 Task: Create a sub task Design and Implement Solution for the task  Upgrade and migrate company data storage to a cloud-based solution in the project AgileLounge , assign it to team member softage.5@softage.net and update the status of the sub task to  On Track  , set the priority of the sub task to Low
Action: Mouse moved to (638, 374)
Screenshot: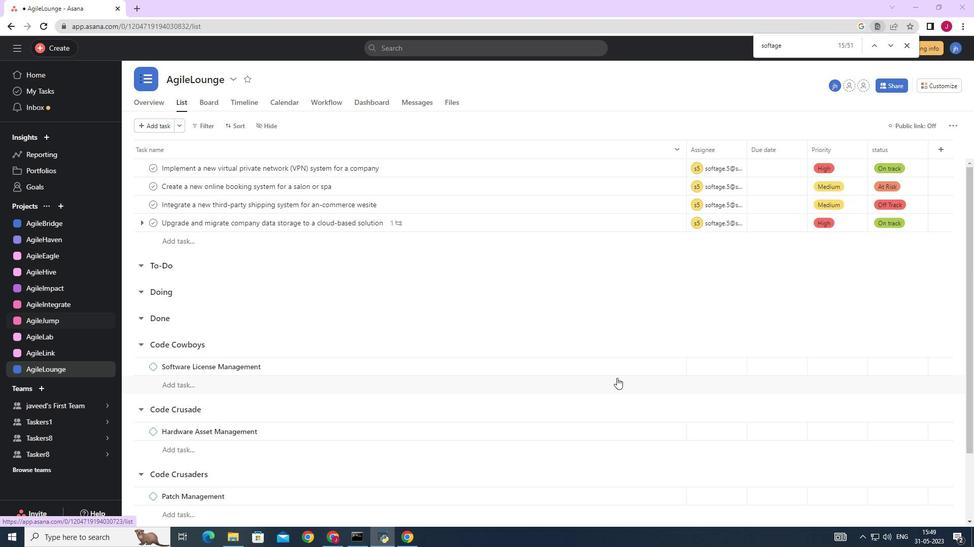 
Action: Mouse scrolled (638, 373) with delta (0, 0)
Screenshot: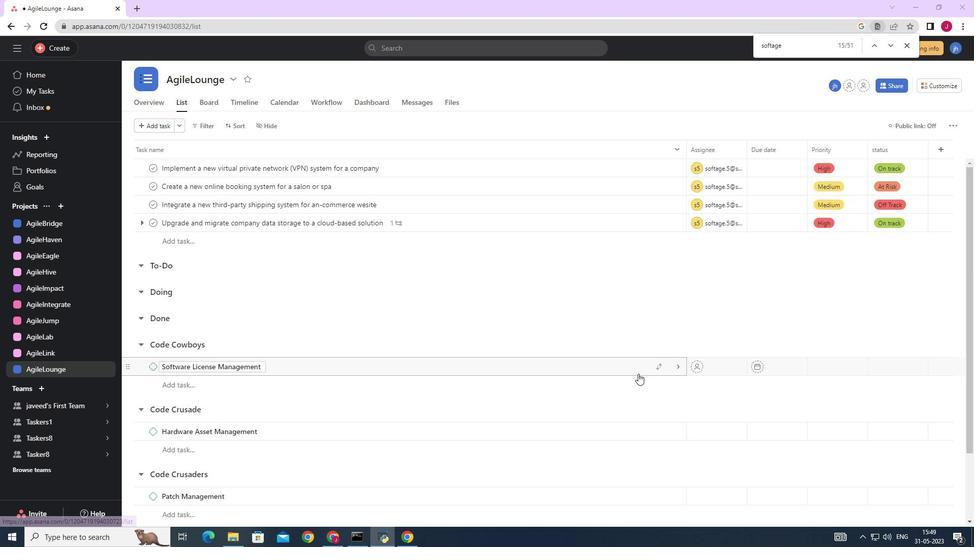 
Action: Mouse scrolled (638, 373) with delta (0, 0)
Screenshot: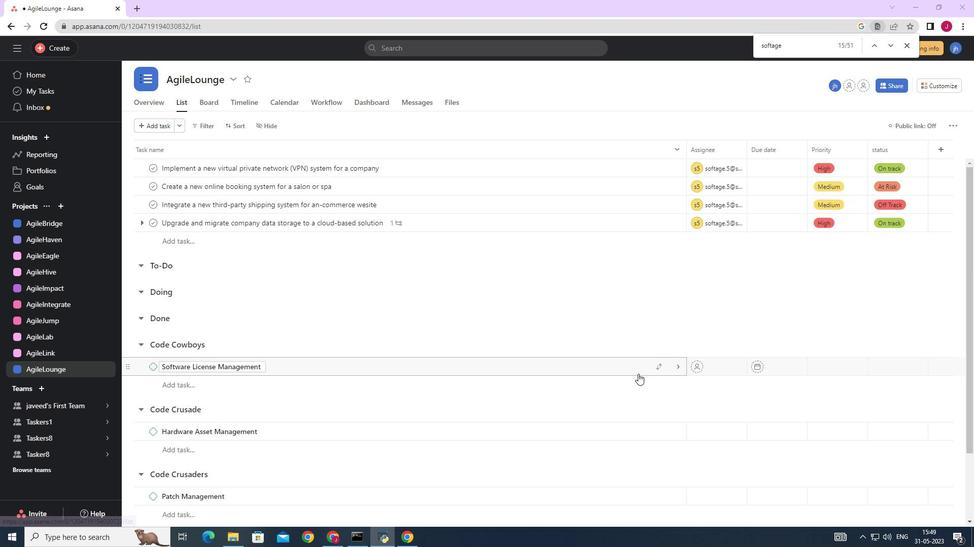 
Action: Mouse scrolled (638, 373) with delta (0, 0)
Screenshot: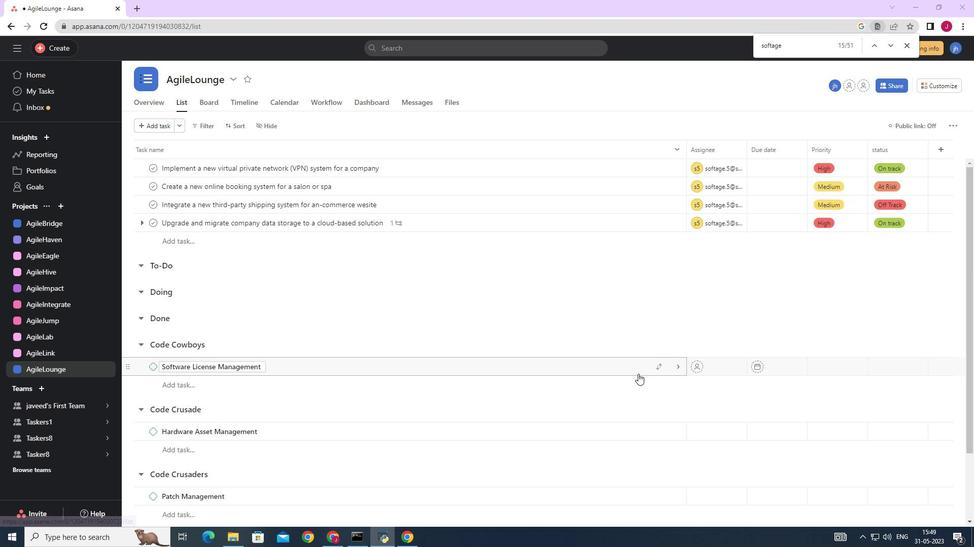 
Action: Mouse scrolled (638, 373) with delta (0, 0)
Screenshot: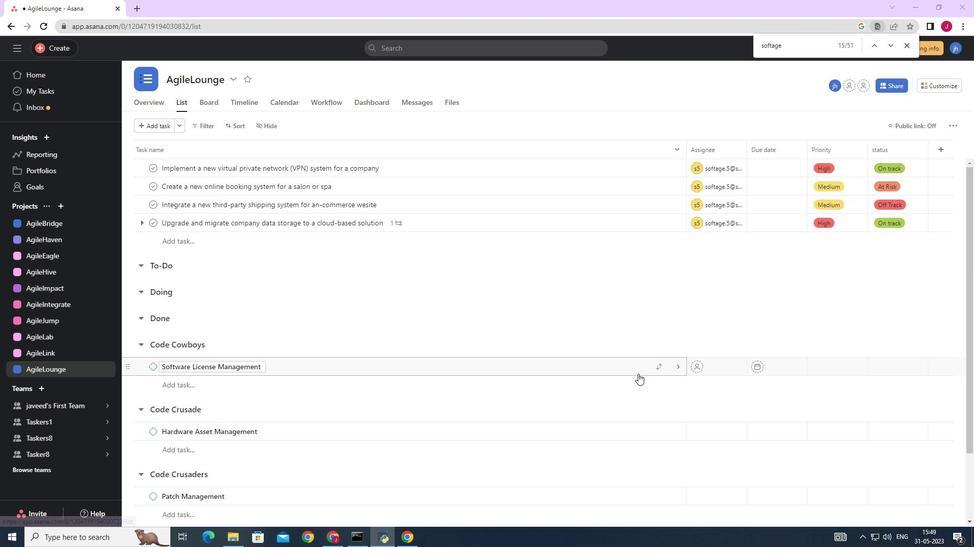 
Action: Mouse scrolled (638, 373) with delta (0, 0)
Screenshot: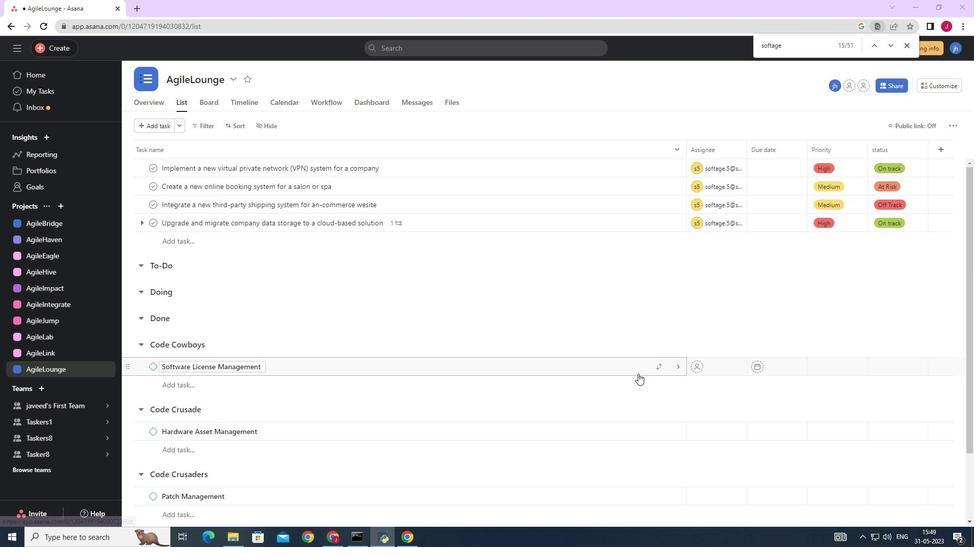 
Action: Mouse moved to (626, 369)
Screenshot: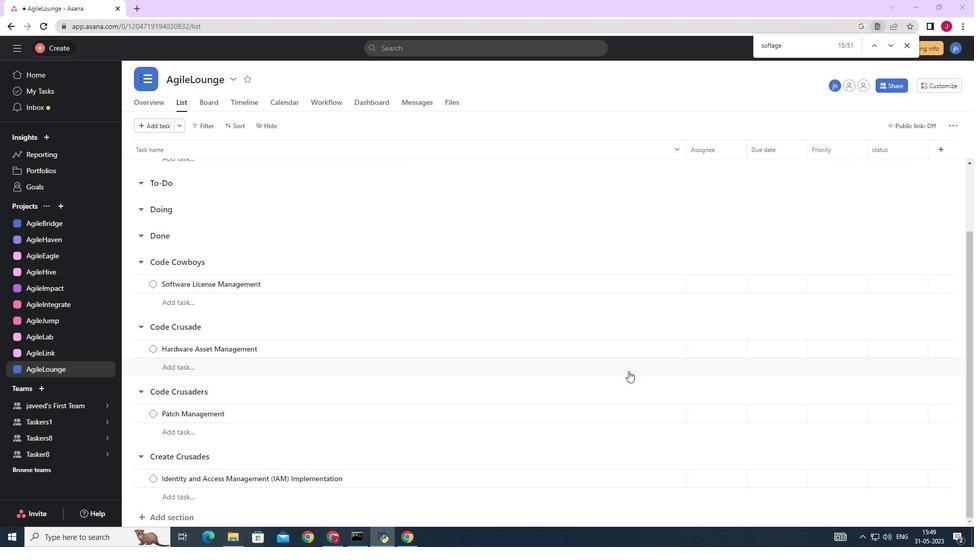 
Action: Mouse scrolled (626, 368) with delta (0, 0)
Screenshot: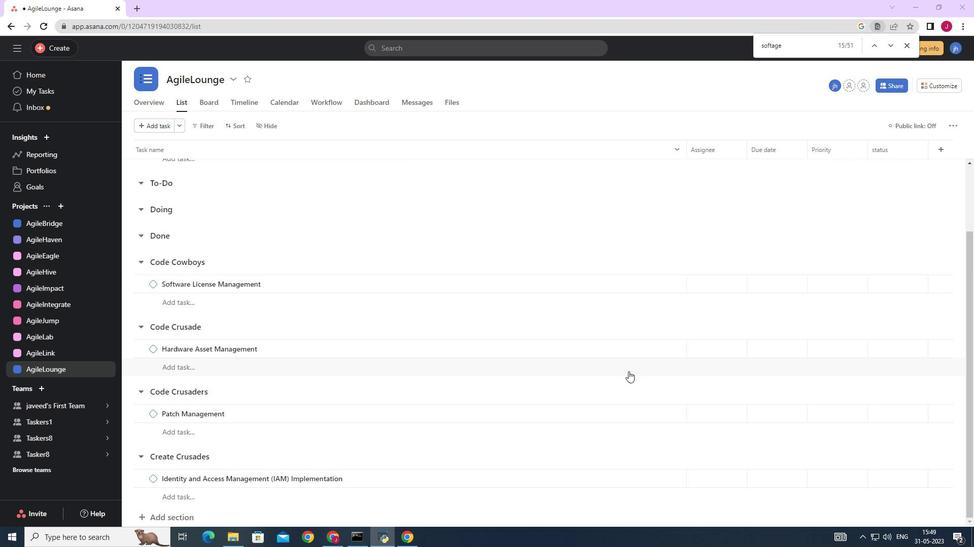 
Action: Mouse scrolled (626, 368) with delta (0, 0)
Screenshot: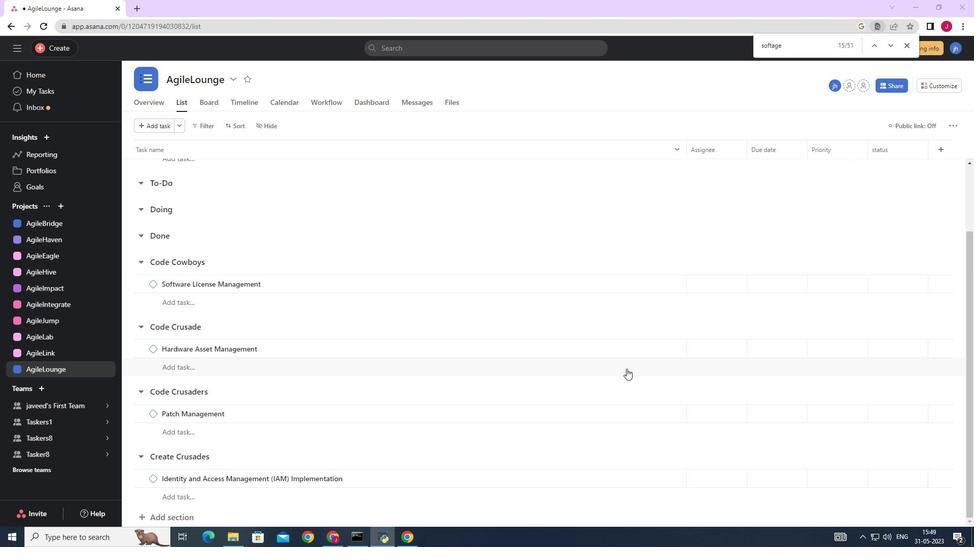 
Action: Mouse scrolled (626, 368) with delta (0, 0)
Screenshot: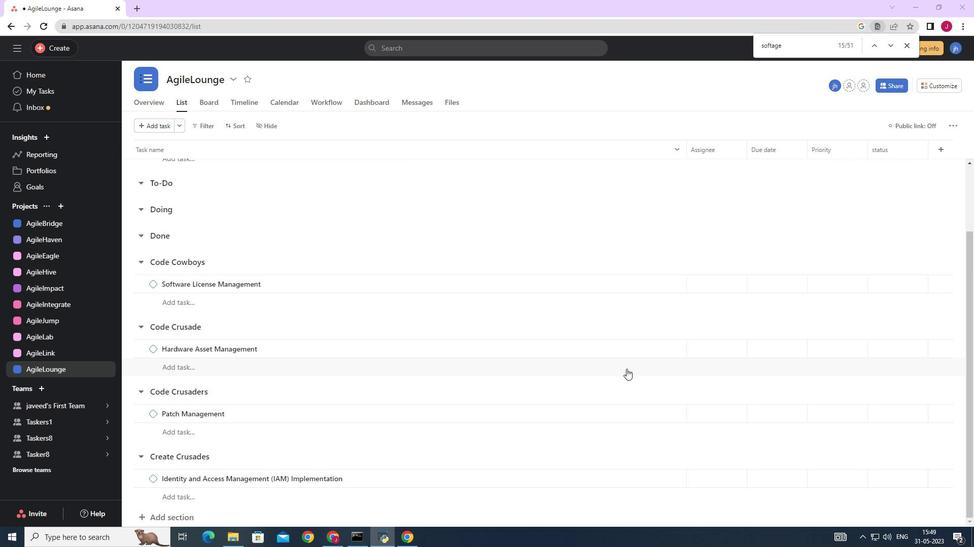 
Action: Mouse scrolled (626, 368) with delta (0, 0)
Screenshot: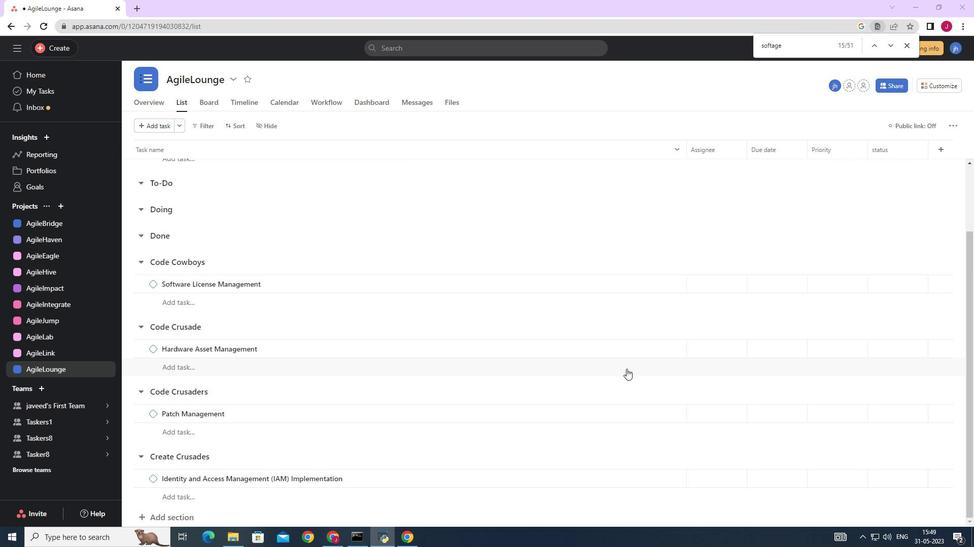 
Action: Mouse moved to (579, 365)
Screenshot: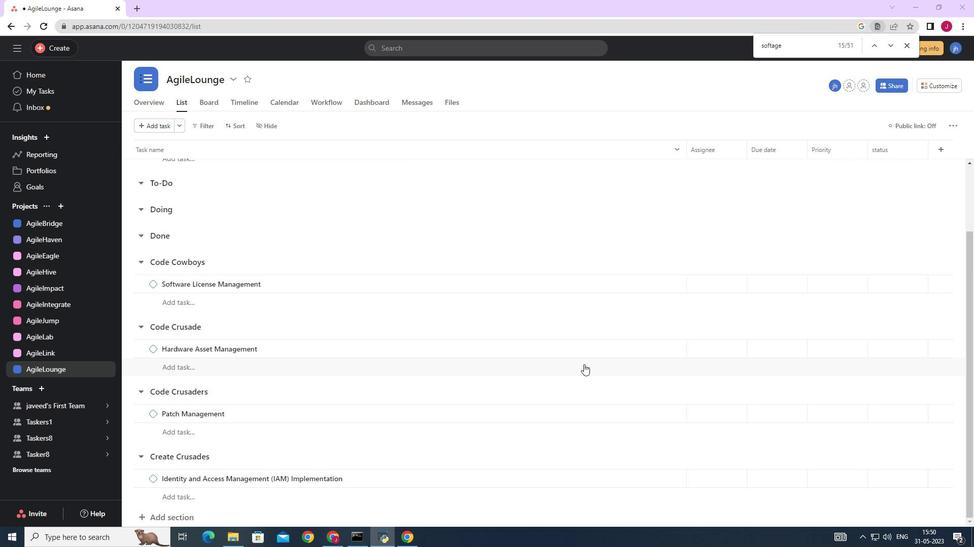 
Action: Mouse scrolled (579, 365) with delta (0, 0)
Screenshot: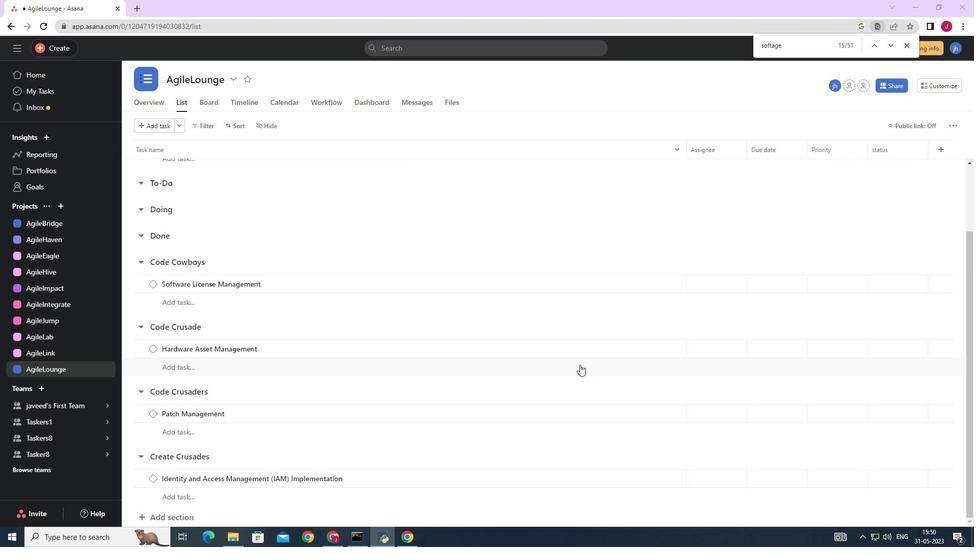 
Action: Mouse moved to (578, 365)
Screenshot: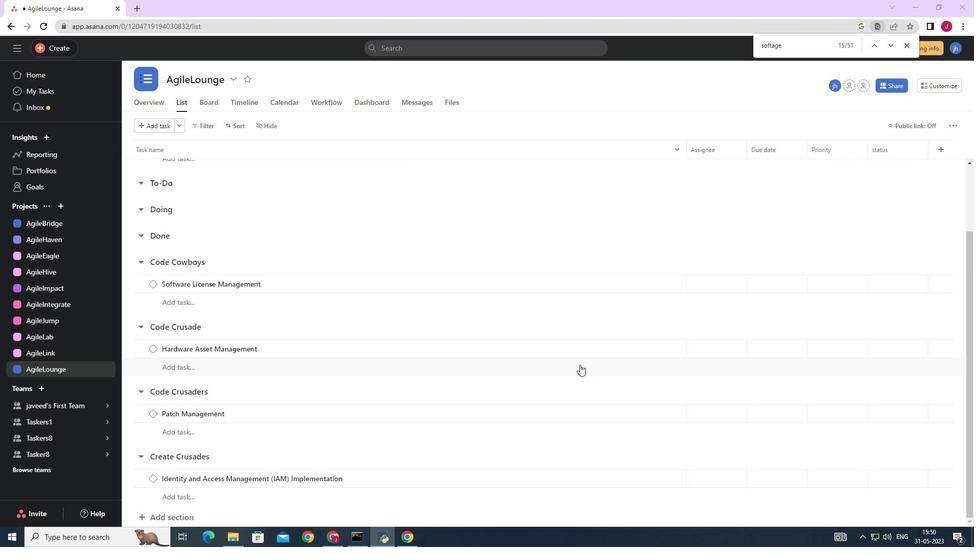 
Action: Mouse scrolled (578, 365) with delta (0, 0)
Screenshot: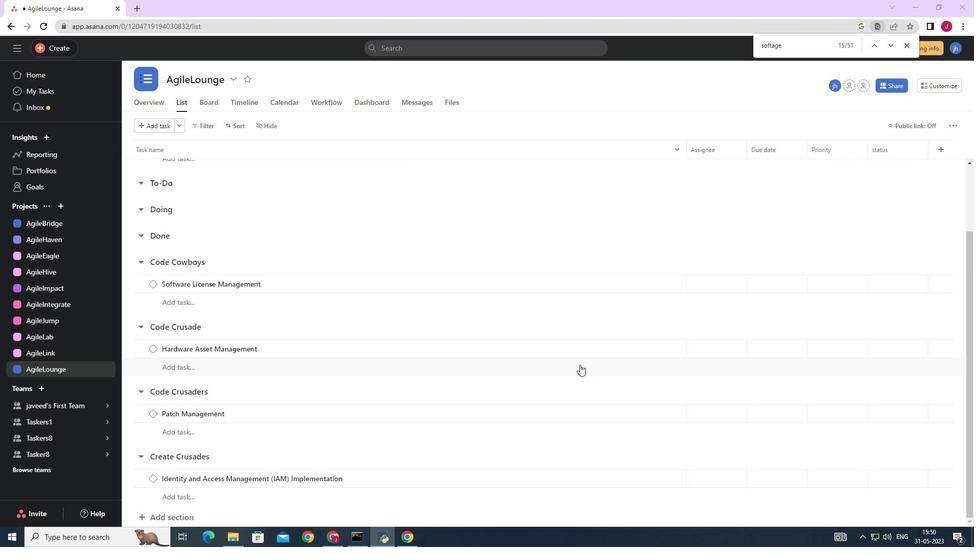 
Action: Mouse scrolled (578, 365) with delta (0, 0)
Screenshot: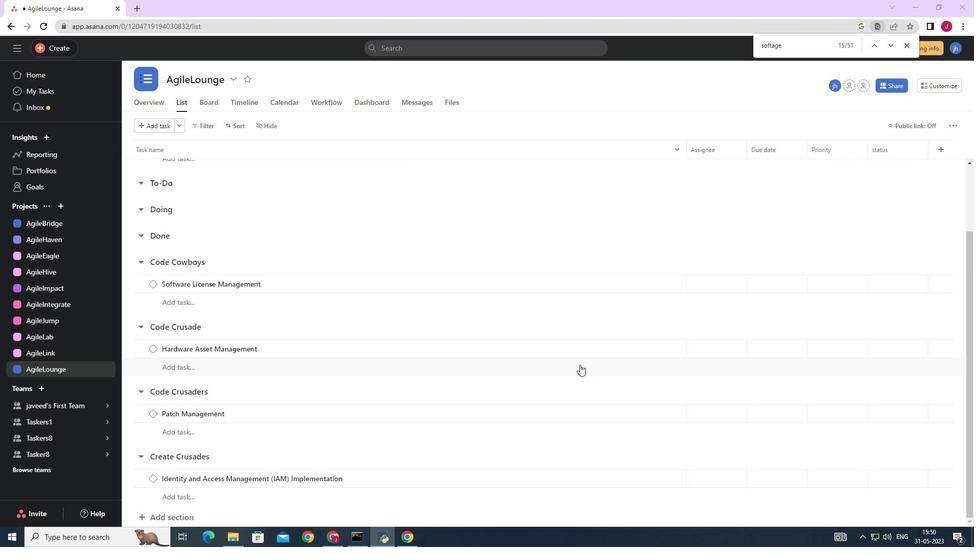 
Action: Mouse moved to (576, 363)
Screenshot: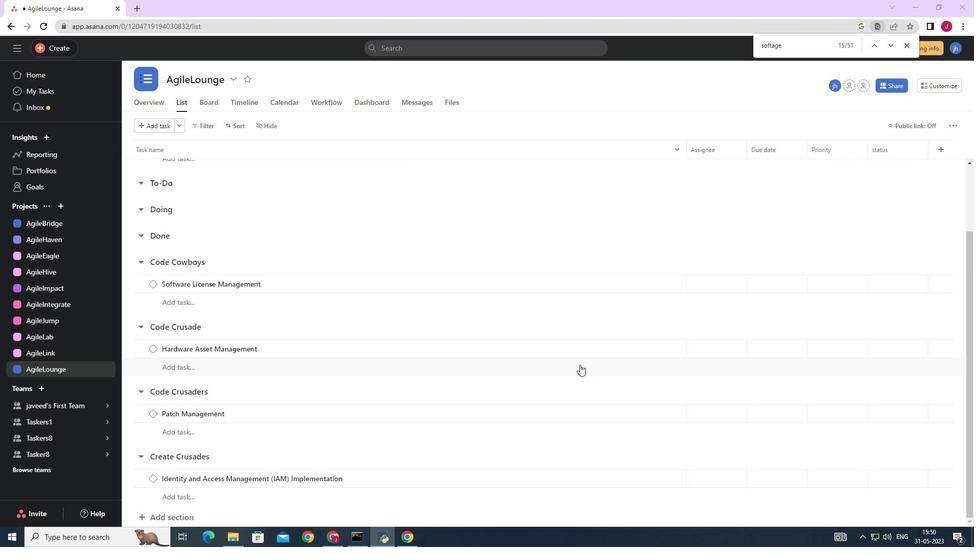 
Action: Mouse scrolled (577, 365) with delta (0, 0)
Screenshot: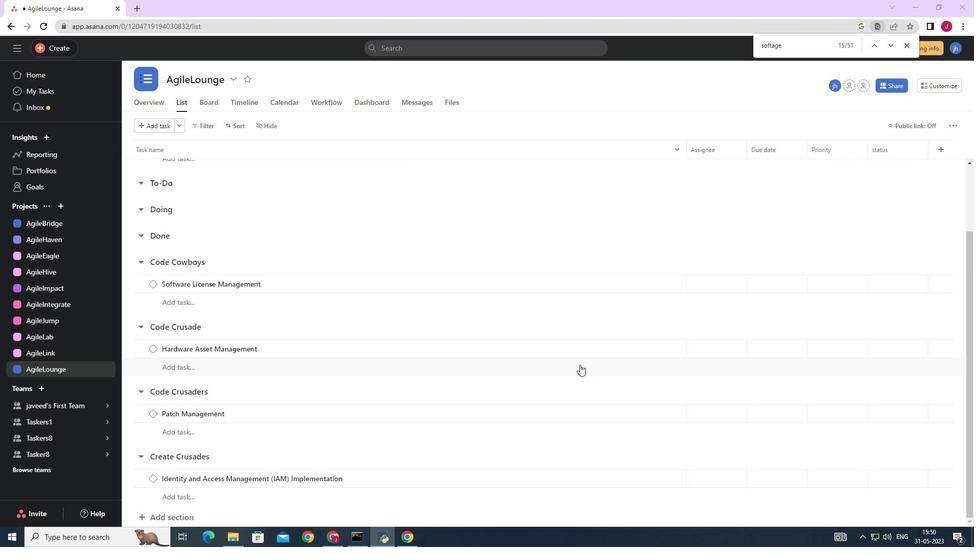 
Action: Mouse moved to (637, 225)
Screenshot: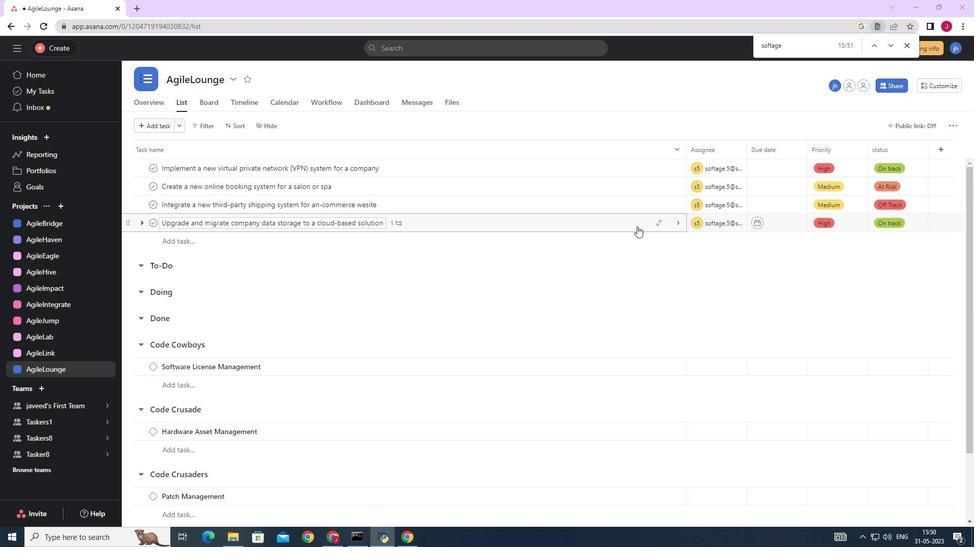 
Action: Mouse pressed left at (637, 225)
Screenshot: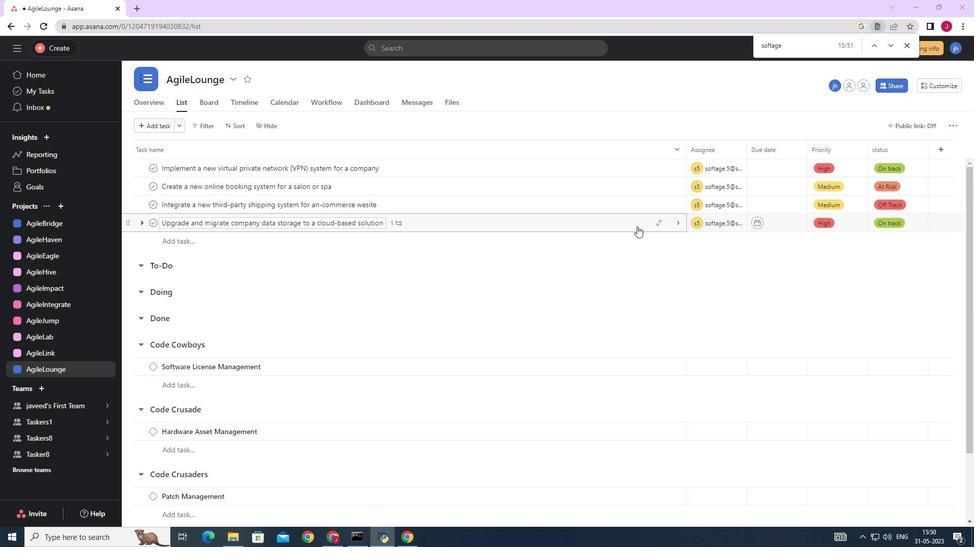 
Action: Mouse moved to (710, 340)
Screenshot: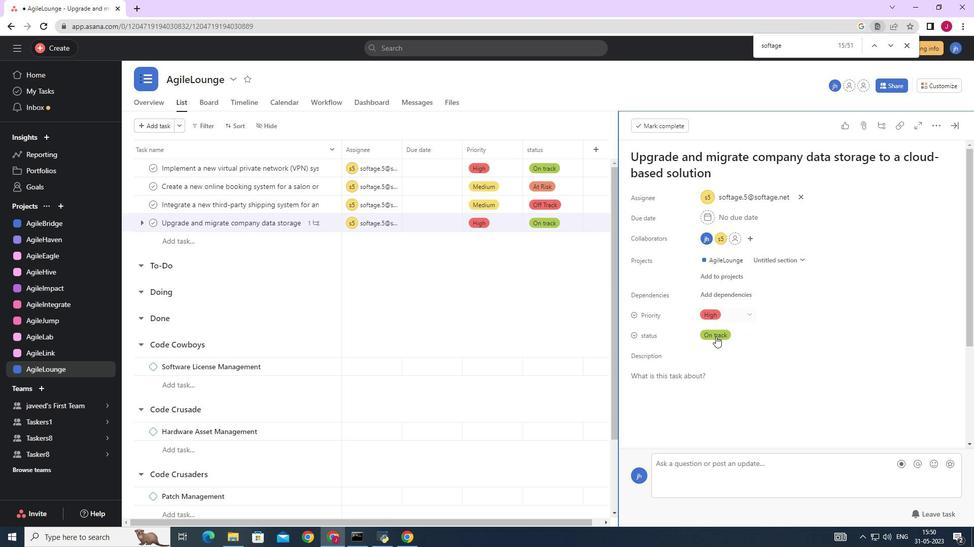 
Action: Mouse scrolled (710, 340) with delta (0, 0)
Screenshot: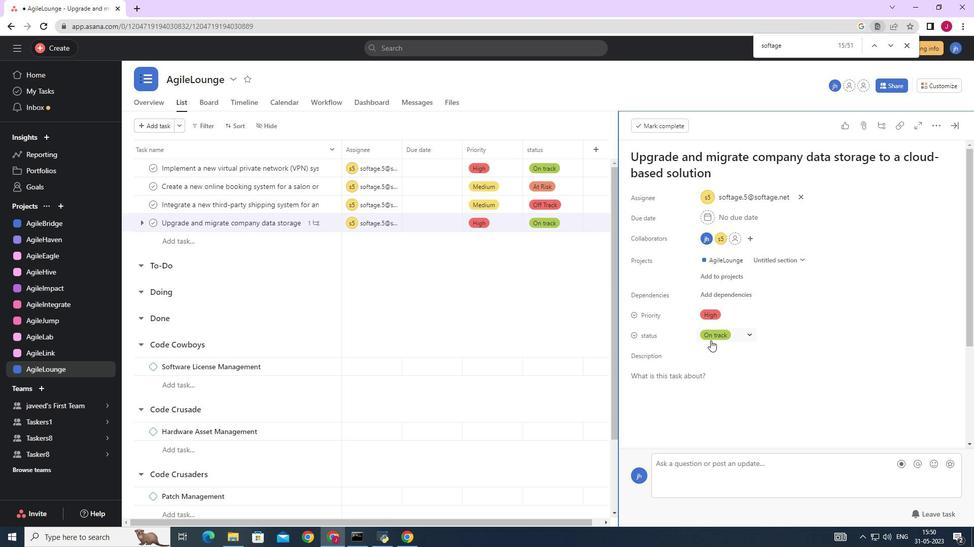 
Action: Mouse scrolled (710, 340) with delta (0, 0)
Screenshot: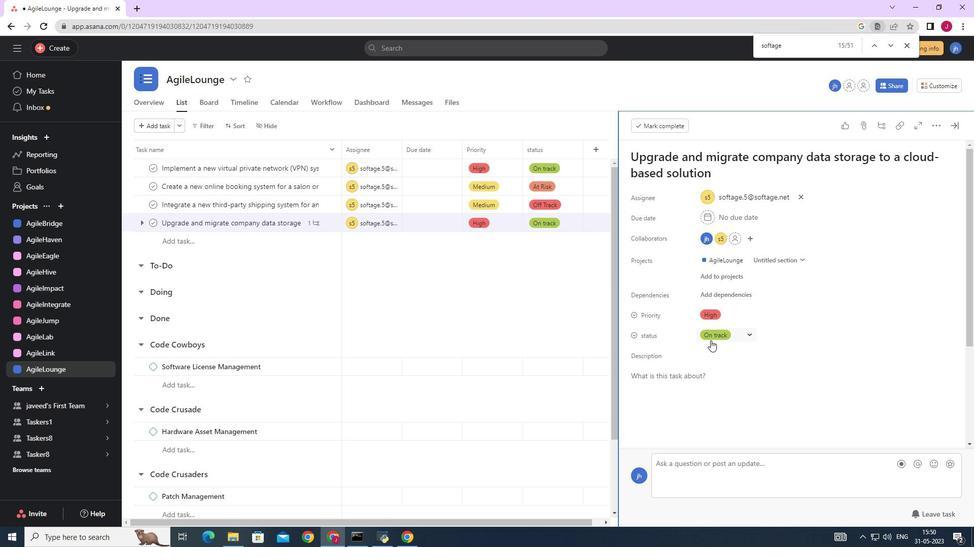 
Action: Mouse scrolled (710, 340) with delta (0, 0)
Screenshot: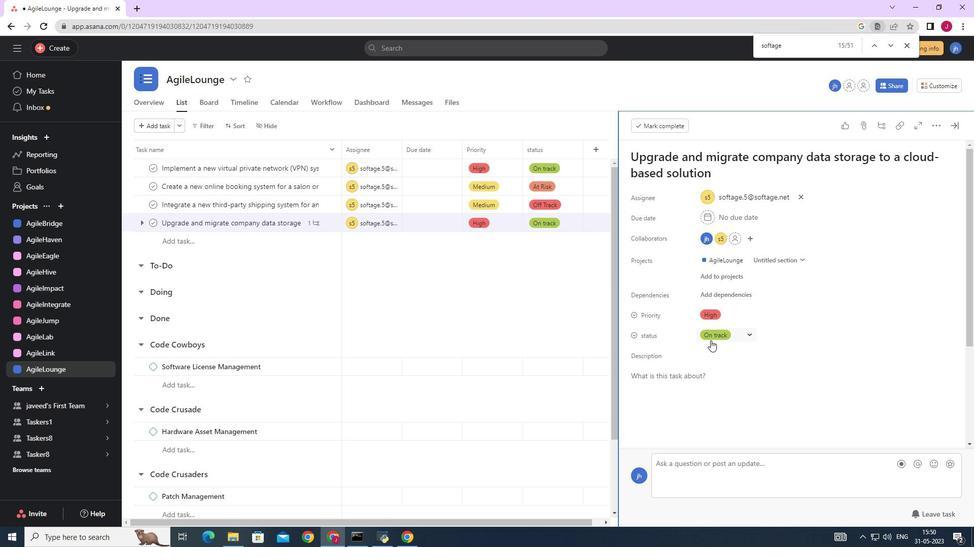 
Action: Mouse scrolled (710, 340) with delta (0, 0)
Screenshot: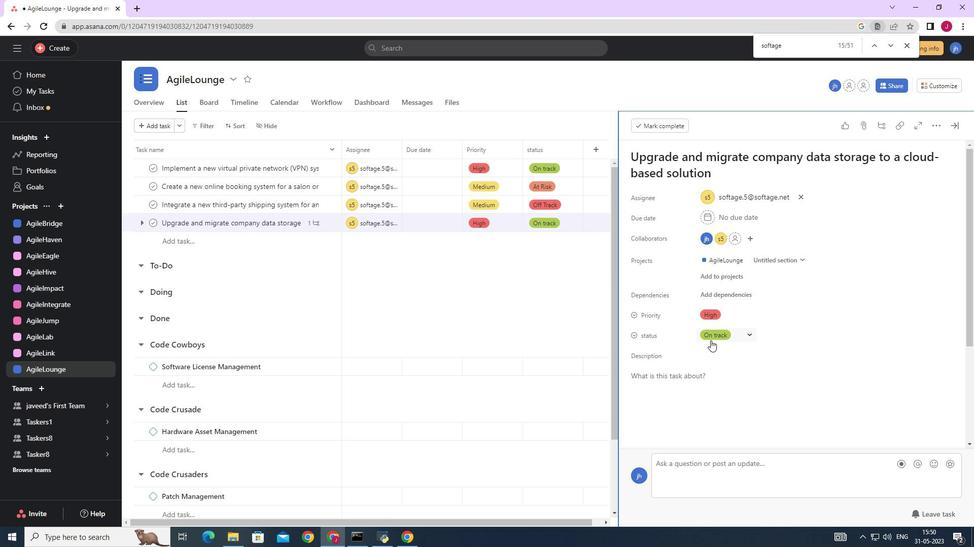
Action: Mouse scrolled (710, 340) with delta (0, 0)
Screenshot: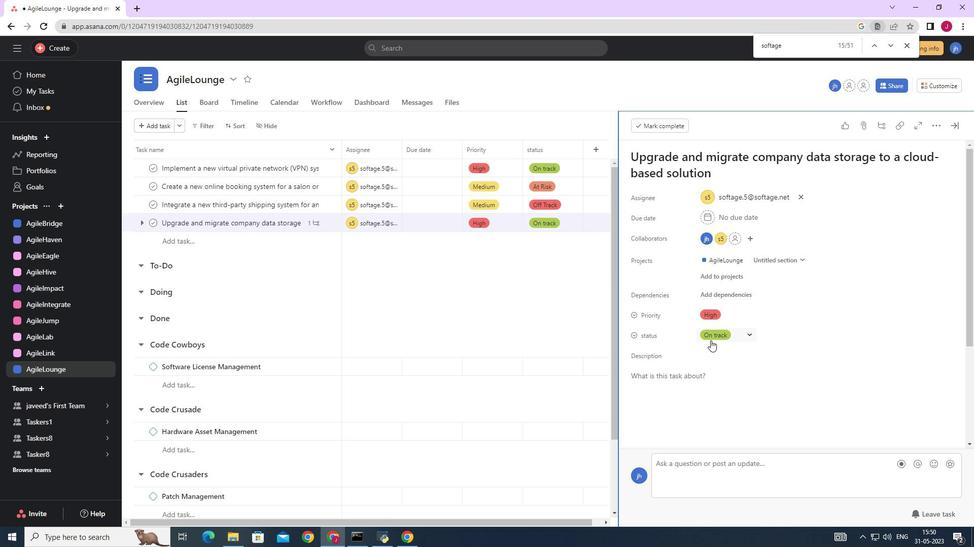 
Action: Mouse moved to (658, 371)
Screenshot: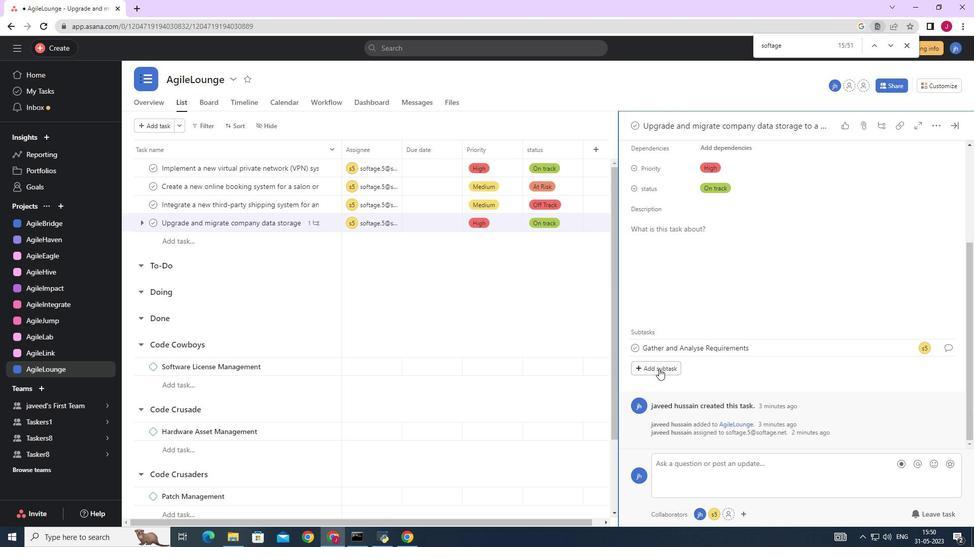 
Action: Mouse pressed left at (658, 371)
Screenshot: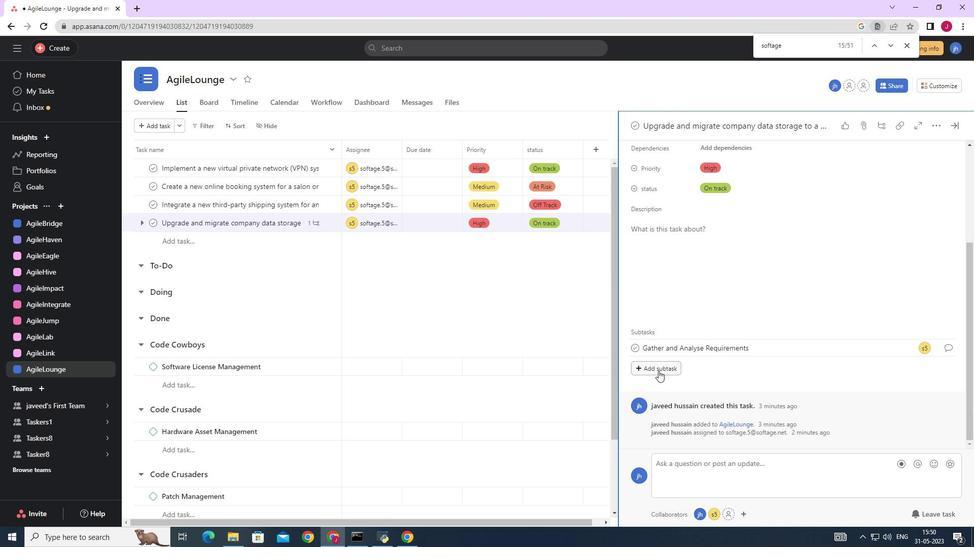 
Action: Mouse moved to (655, 348)
Screenshot: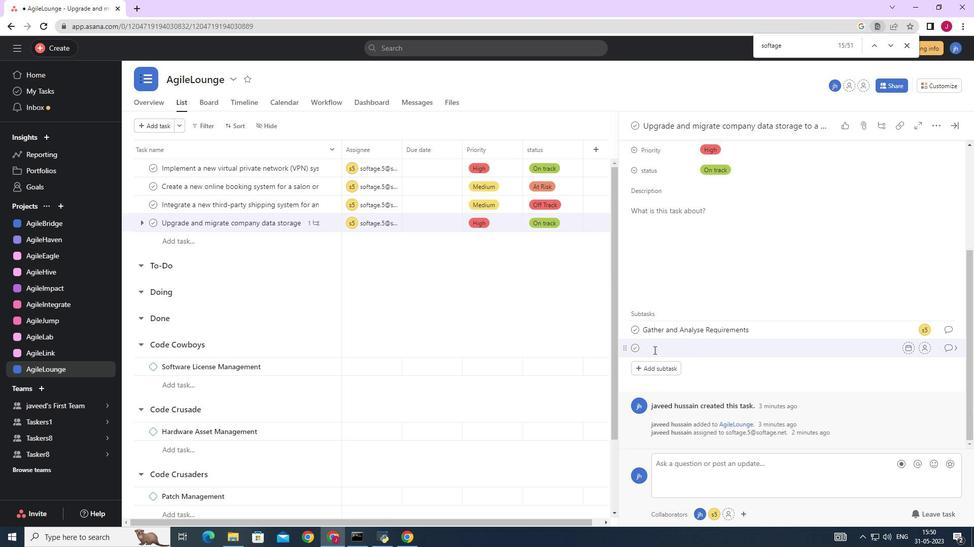 
Action: Key pressed <Key.caps_lock>D<Key.caps_lock>esign<Key.space>and<Key.space><Key.caps_lock>I<Key.caps_lock>mplement<Key.space><Key.caps_lock>S<Key.caps_lock>olution
Screenshot: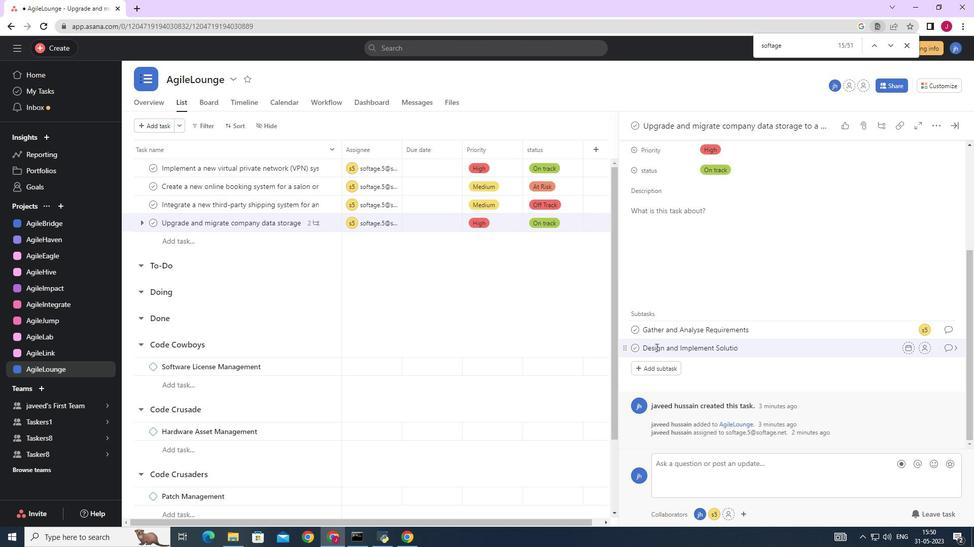 
Action: Mouse moved to (924, 349)
Screenshot: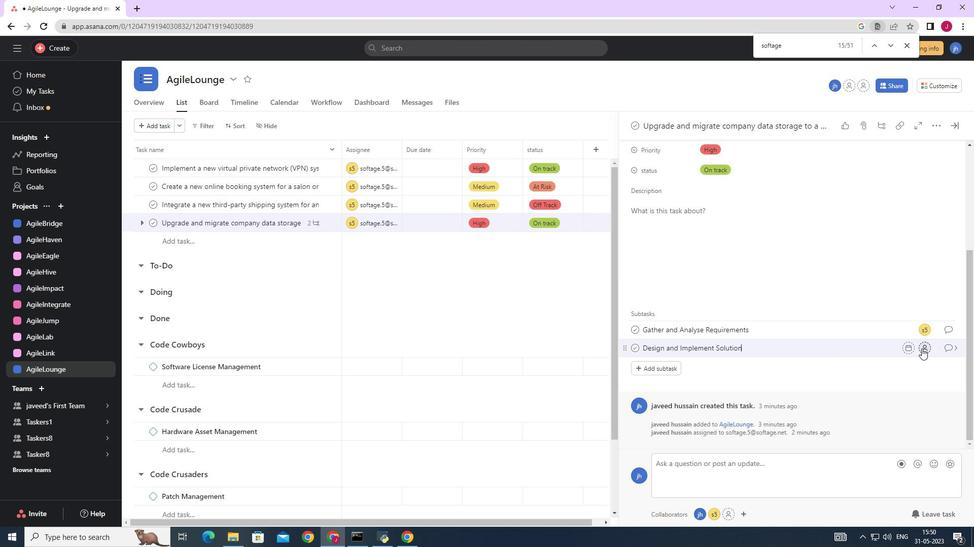 
Action: Mouse pressed left at (924, 349)
Screenshot: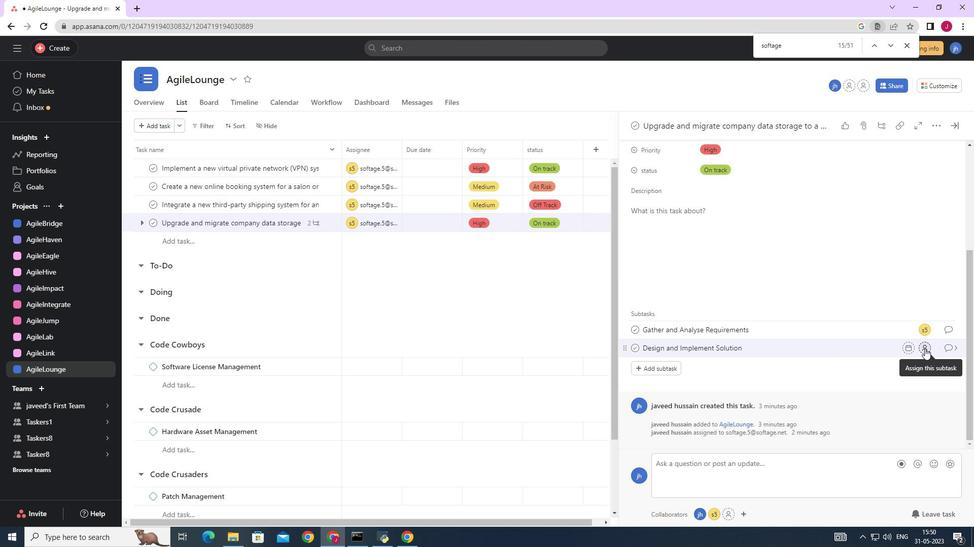 
Action: Mouse moved to (782, 385)
Screenshot: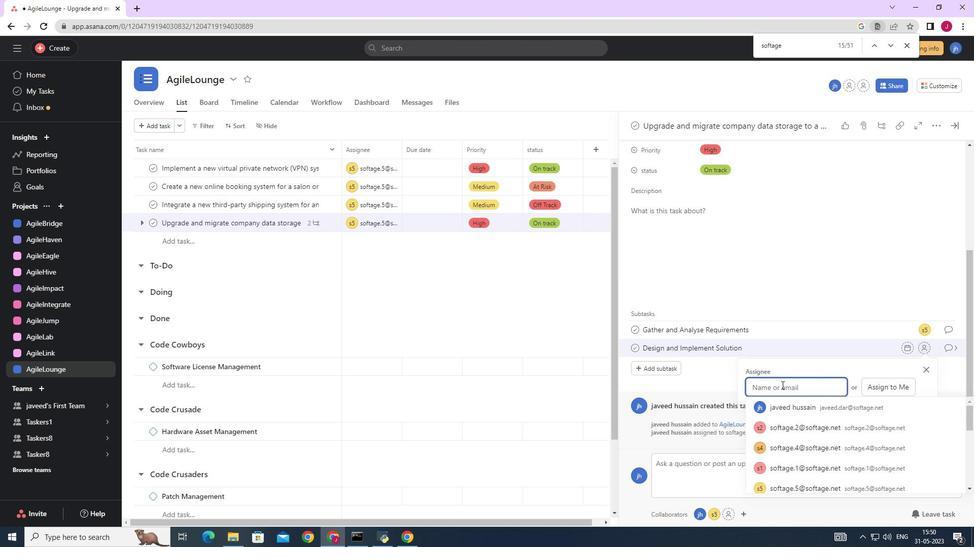 
Action: Key pressed softage.5
Screenshot: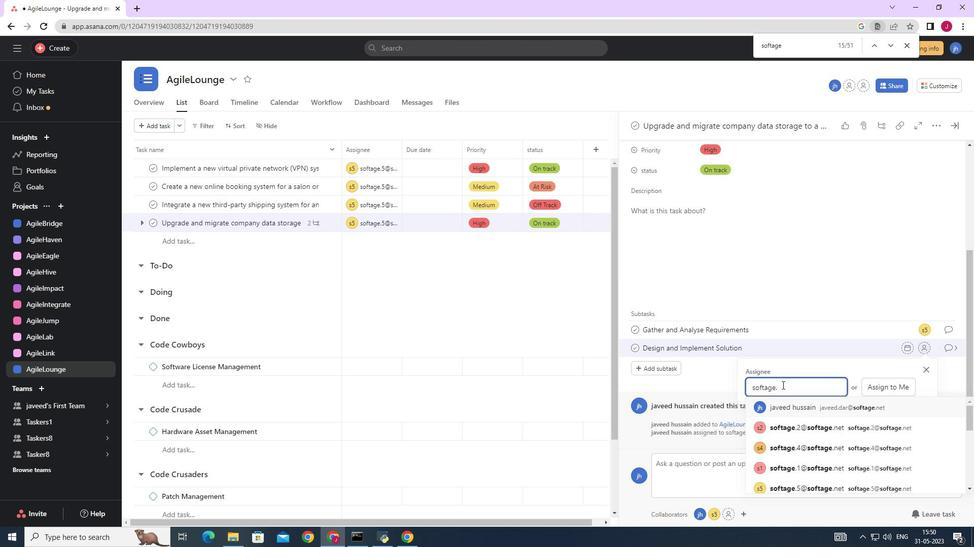 
Action: Mouse moved to (797, 409)
Screenshot: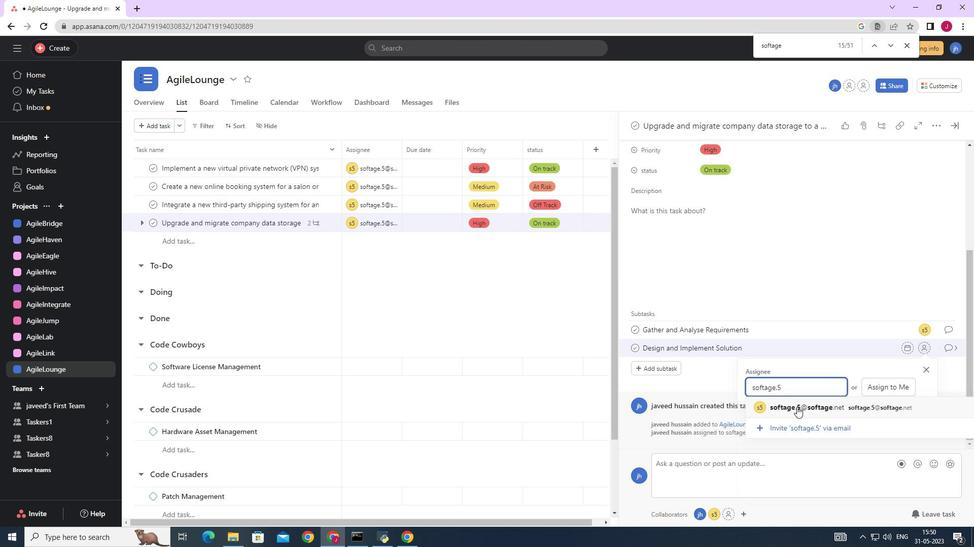 
Action: Mouse pressed left at (797, 409)
Screenshot: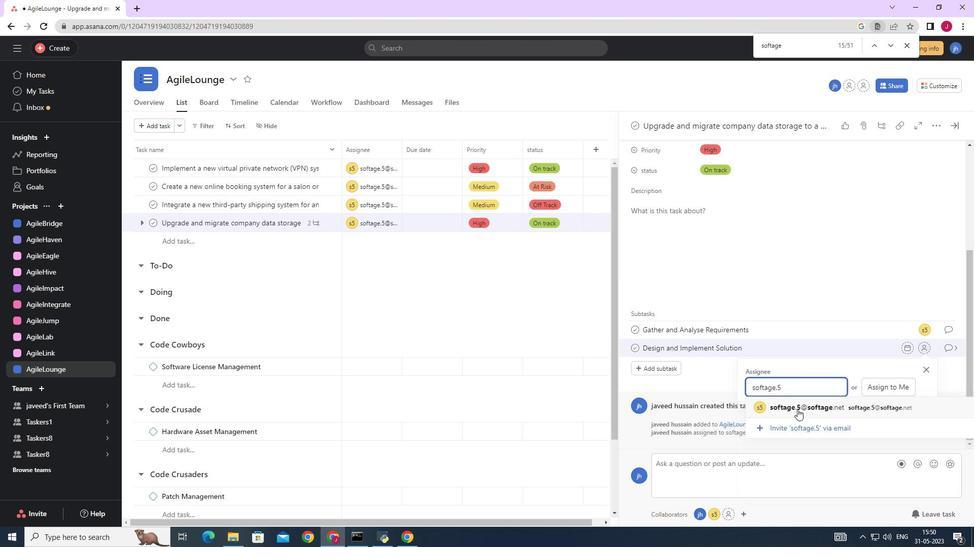 
Action: Mouse moved to (951, 350)
Screenshot: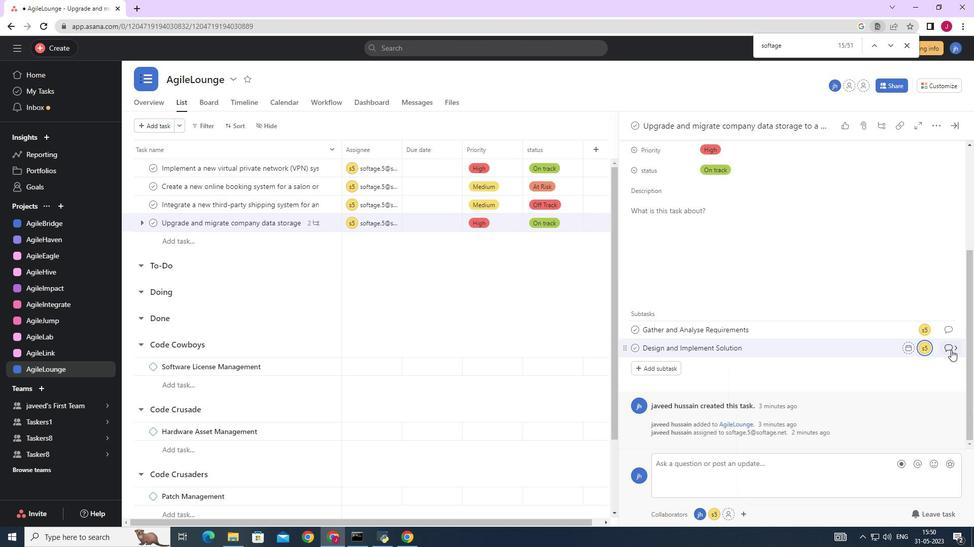 
Action: Mouse pressed left at (951, 350)
Screenshot: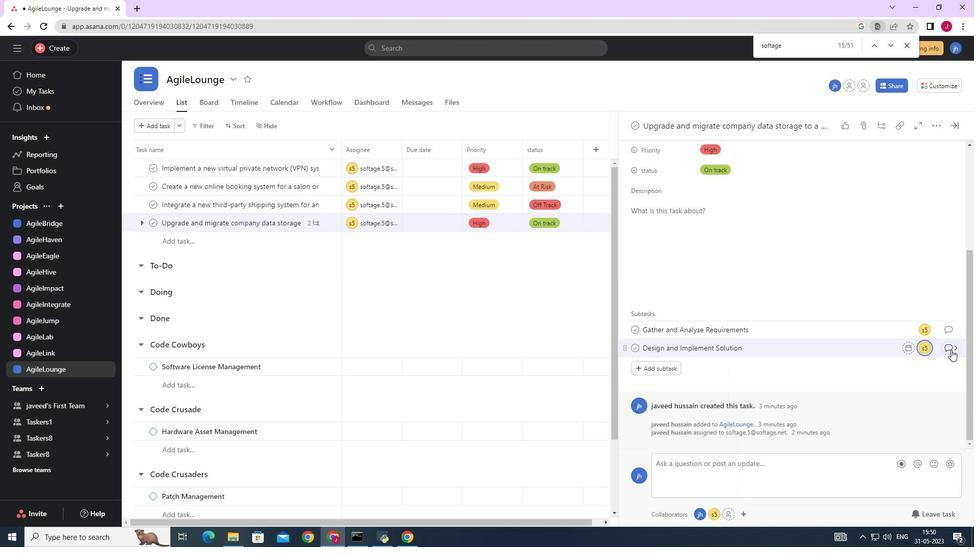 
Action: Mouse moved to (676, 289)
Screenshot: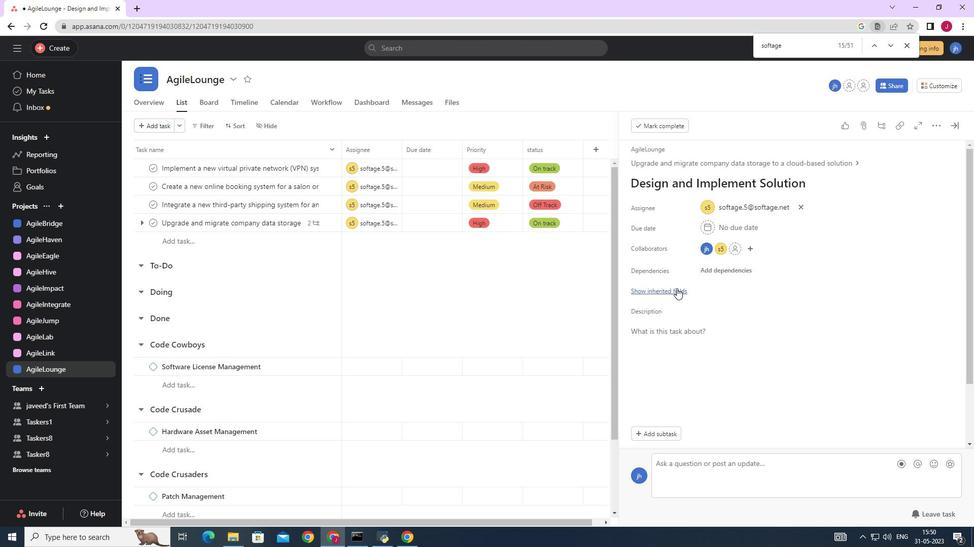 
Action: Mouse pressed left at (676, 289)
Screenshot: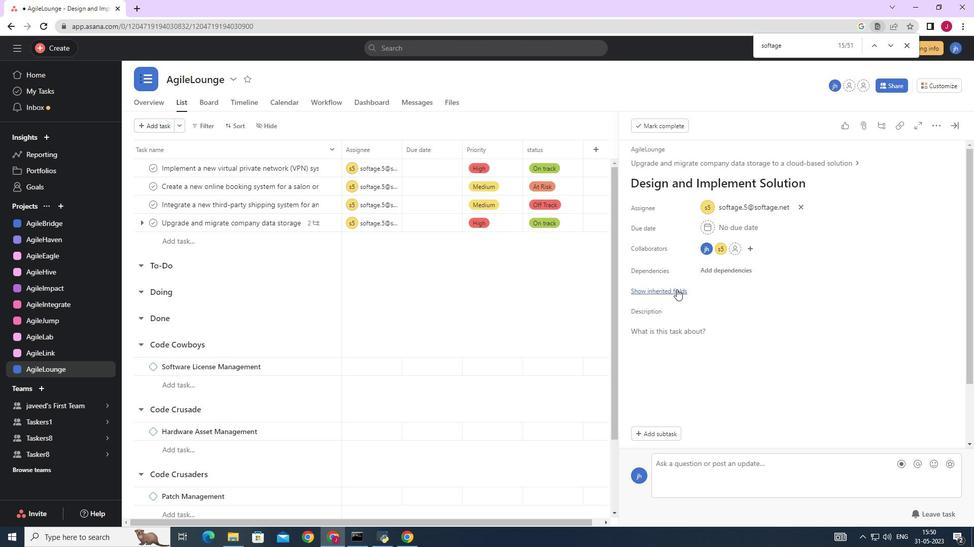 
Action: Mouse moved to (700, 309)
Screenshot: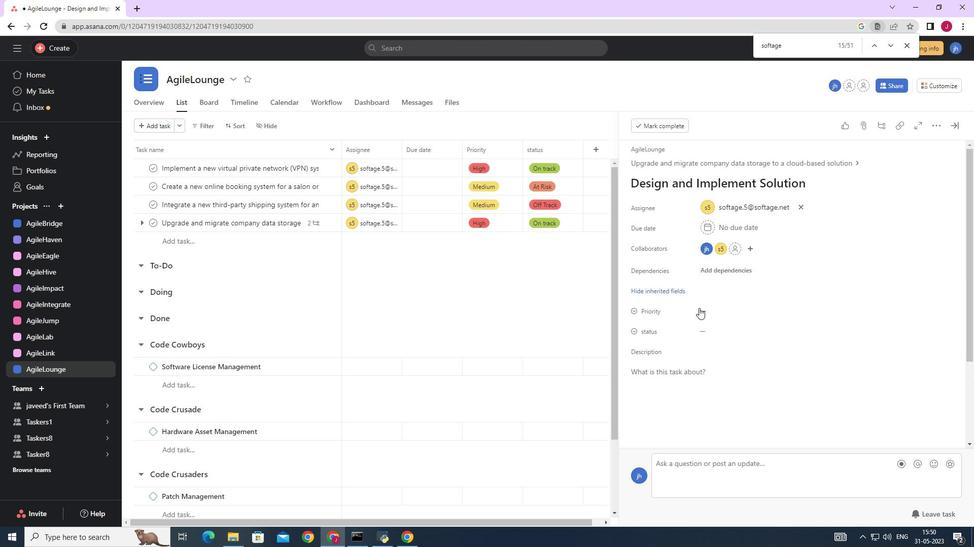 
Action: Mouse pressed left at (700, 309)
Screenshot: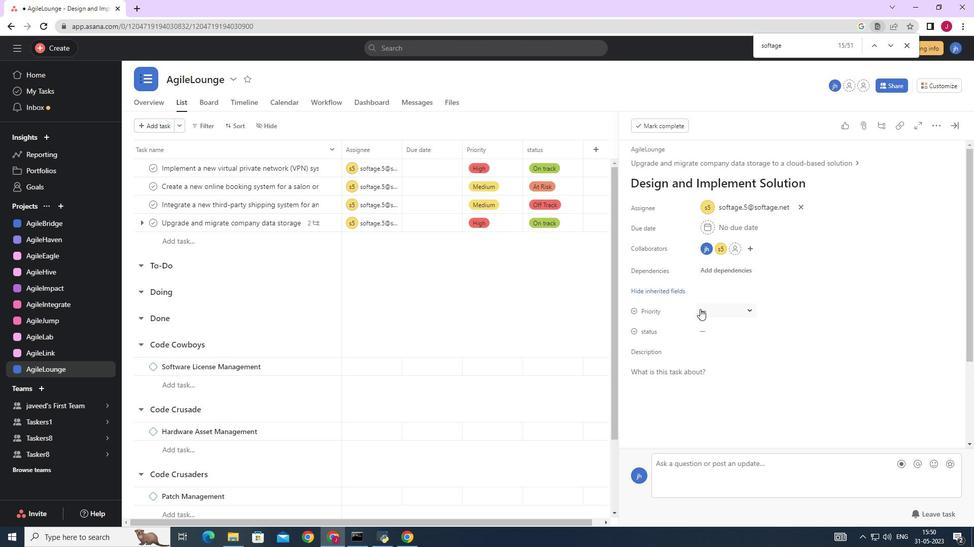 
Action: Mouse moved to (725, 383)
Screenshot: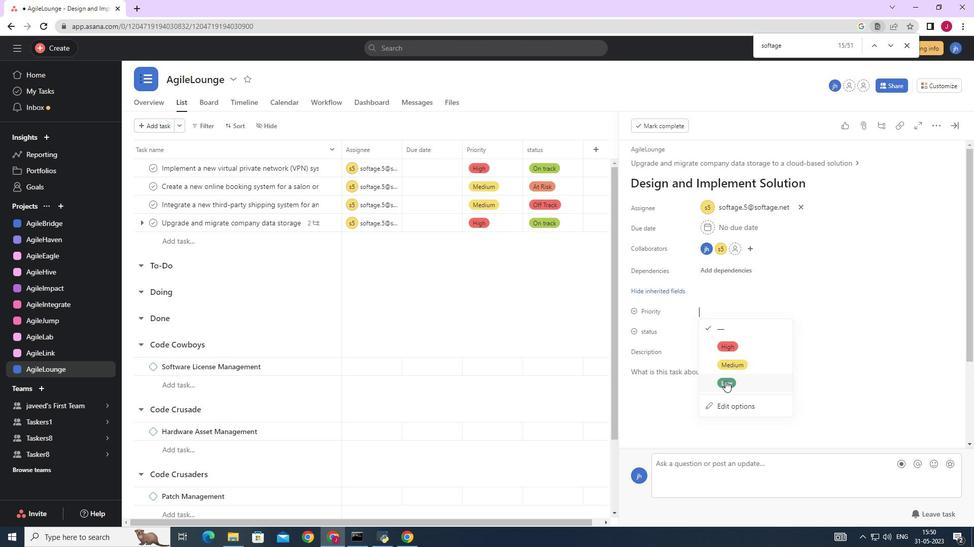 
Action: Mouse pressed left at (725, 383)
Screenshot: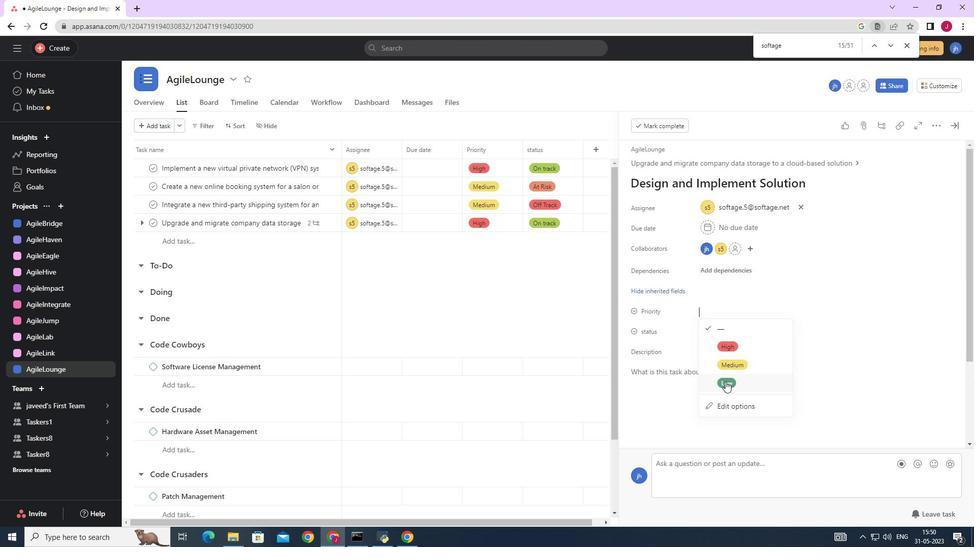 
Action: Mouse moved to (706, 329)
Screenshot: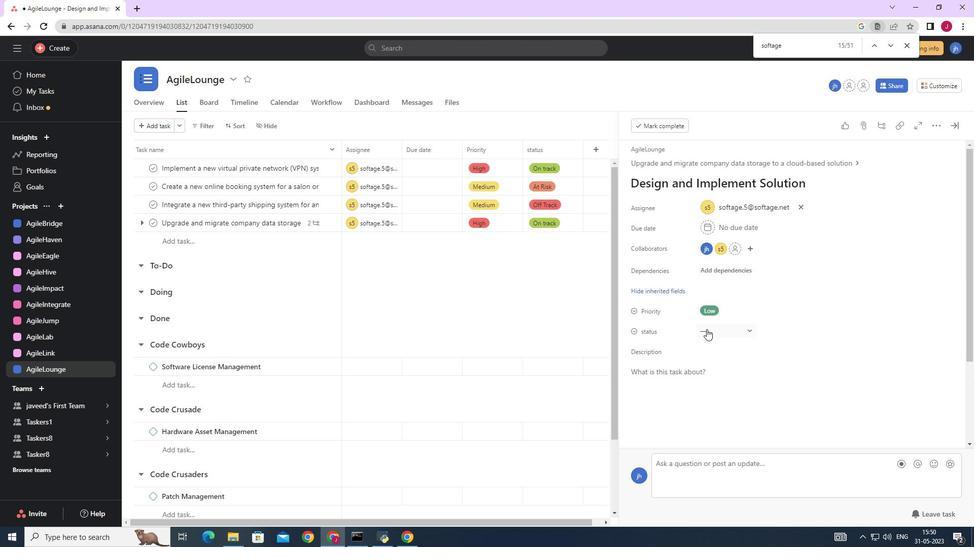 
Action: Mouse pressed left at (706, 329)
Screenshot: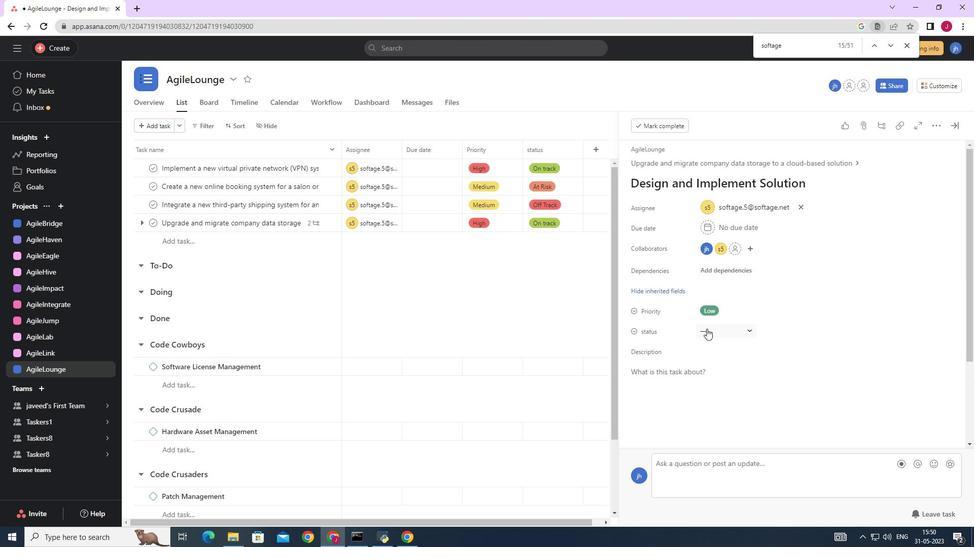 
Action: Mouse moved to (732, 366)
Screenshot: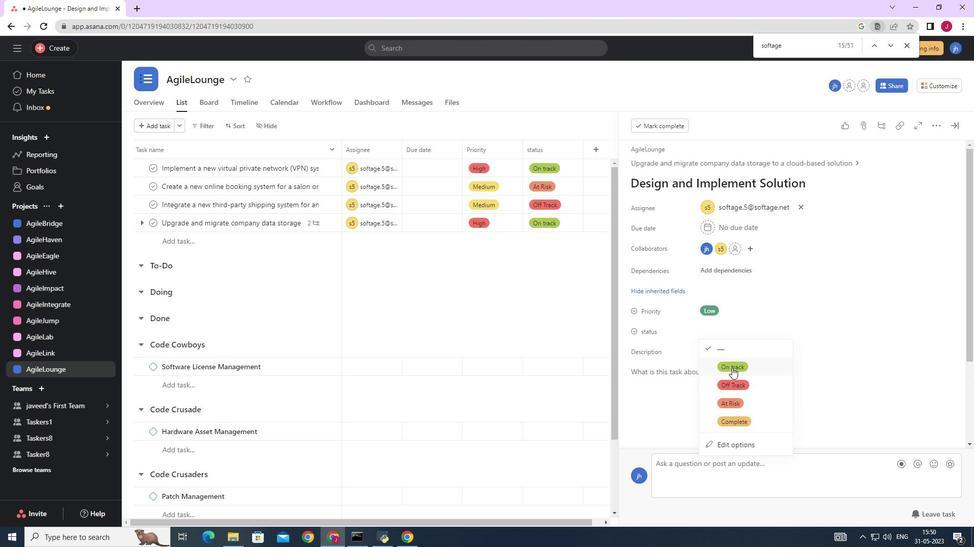 
Action: Mouse pressed left at (732, 366)
Screenshot: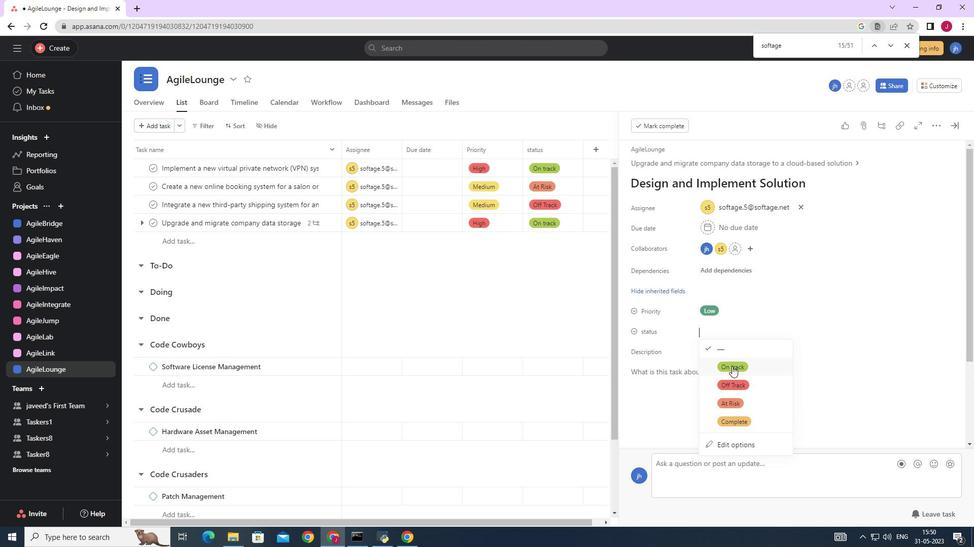 
Action: Mouse moved to (956, 124)
Screenshot: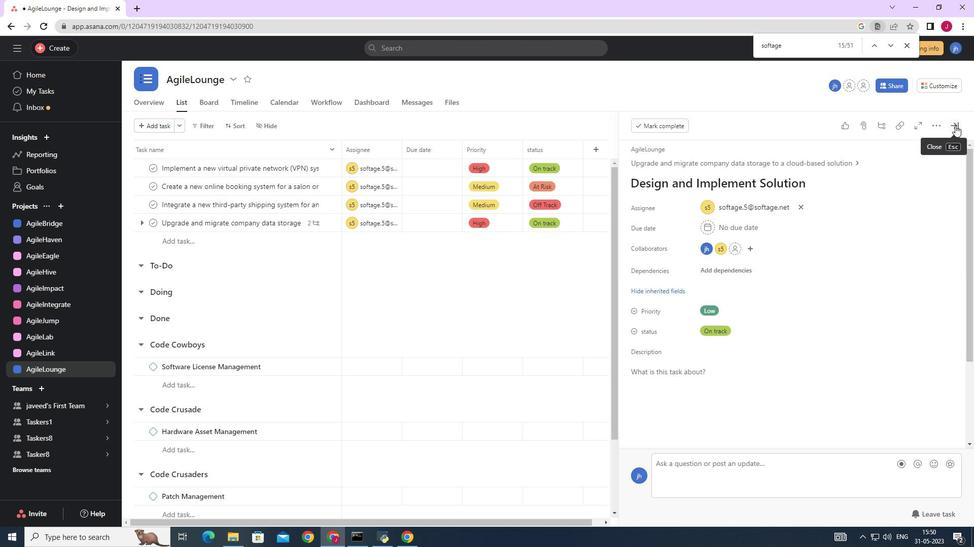 
Action: Mouse pressed left at (956, 124)
Screenshot: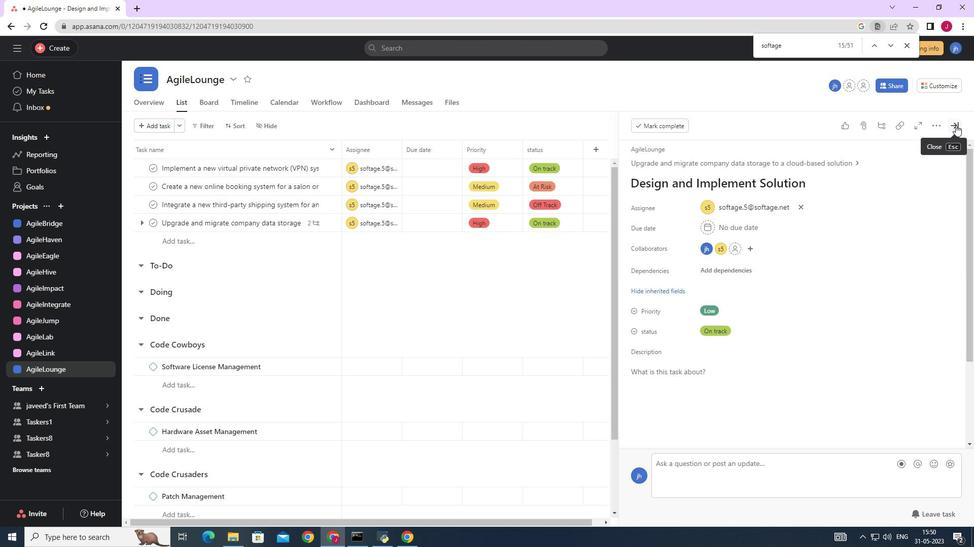 
